 Task: Modify the task view to include specific columns in Outlook.
Action: Mouse moved to (35, 164)
Screenshot: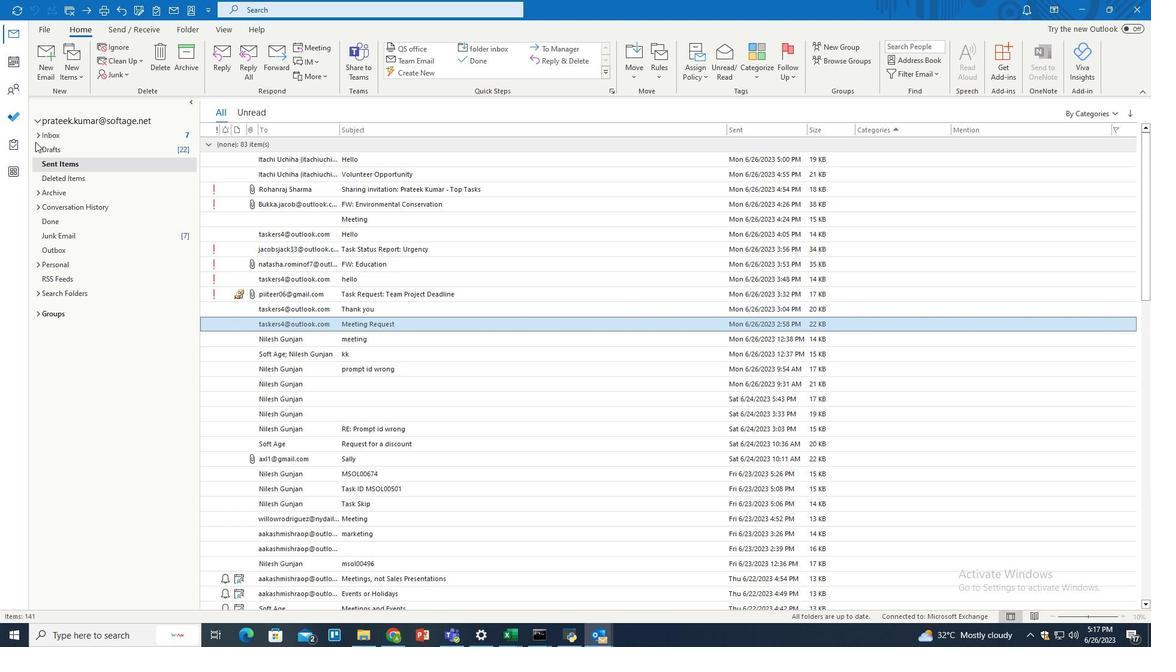 
Action: Mouse pressed left at (35, 164)
Screenshot: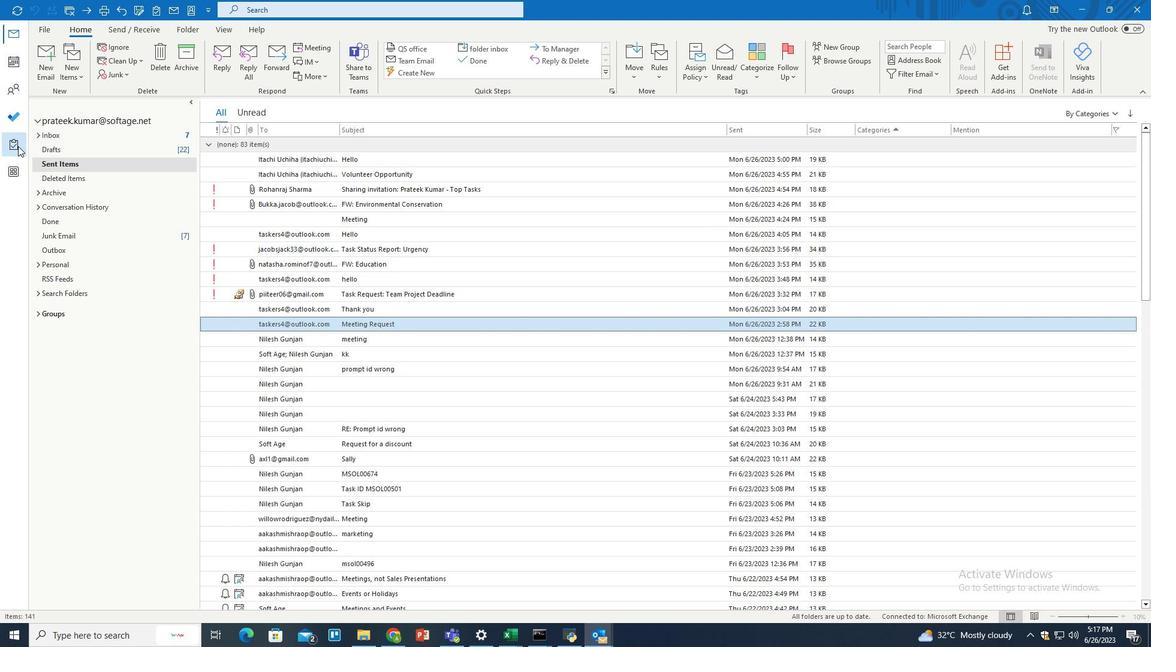 
Action: Mouse moved to (240, 47)
Screenshot: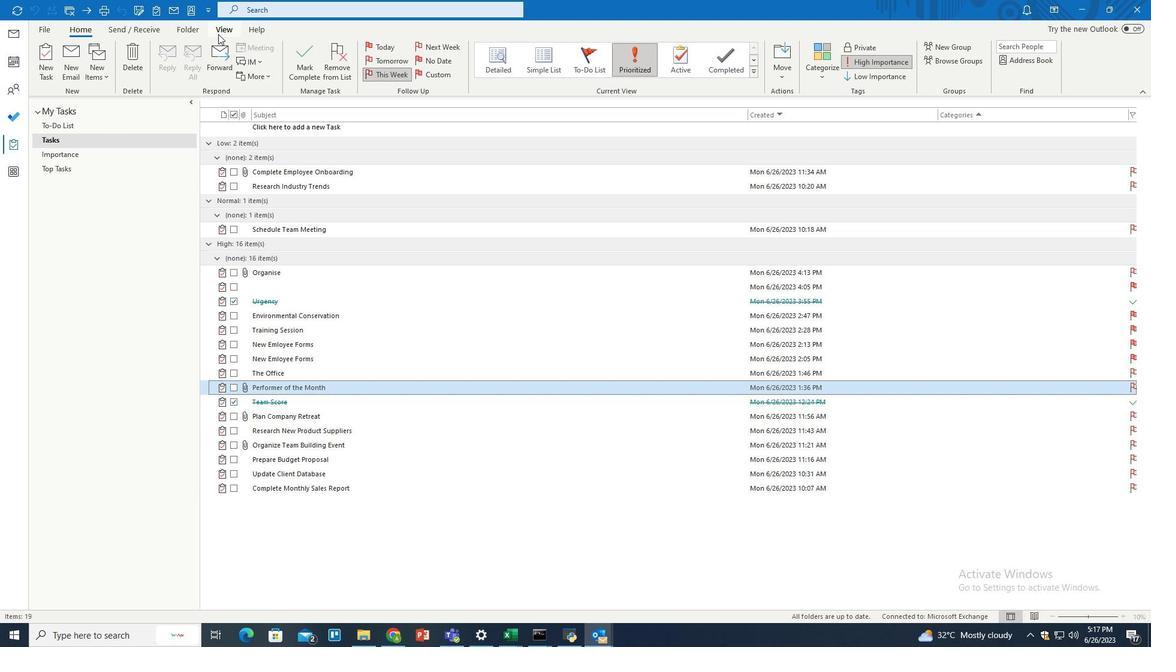 
Action: Mouse pressed left at (240, 47)
Screenshot: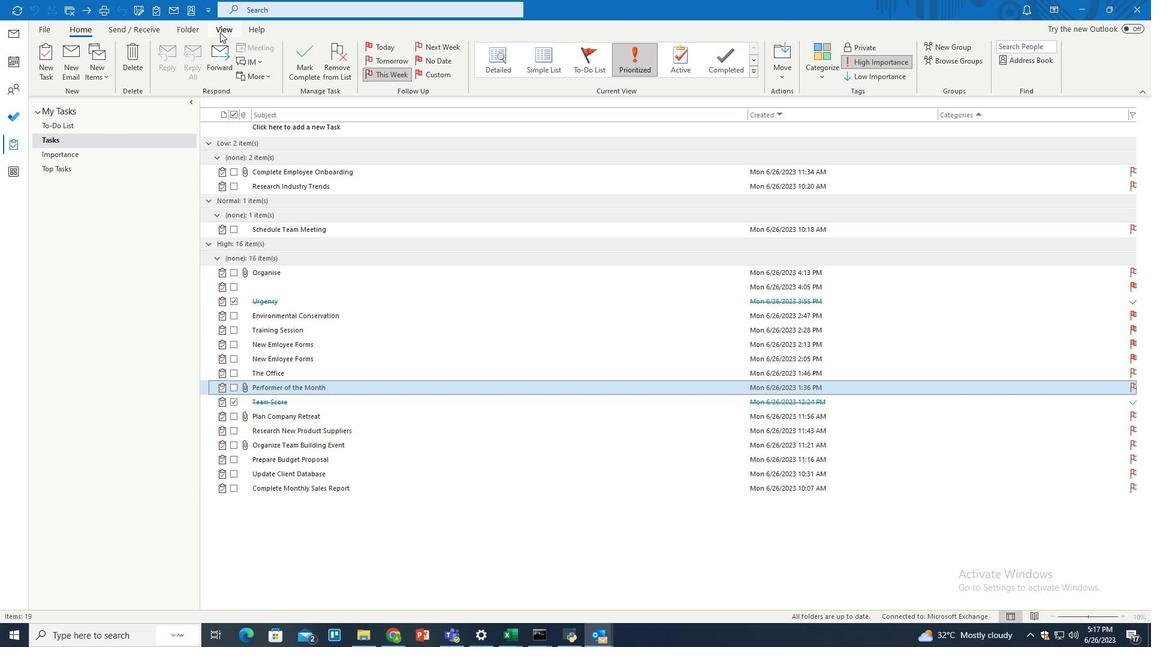 
Action: Mouse moved to (83, 91)
Screenshot: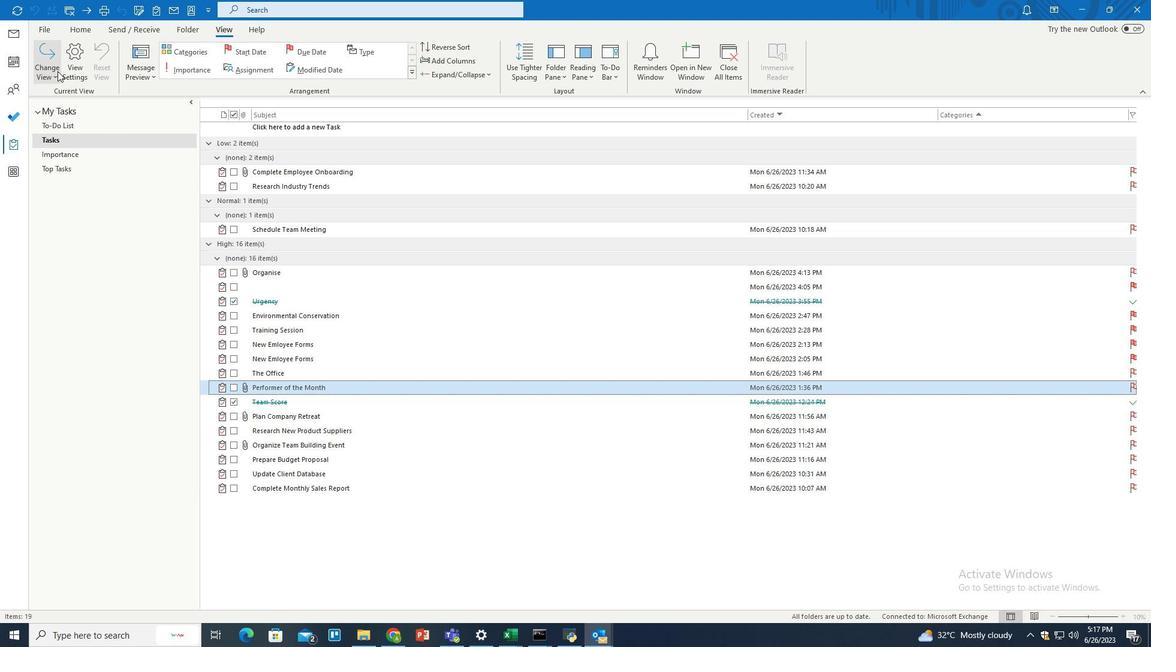 
Action: Mouse pressed left at (83, 91)
Screenshot: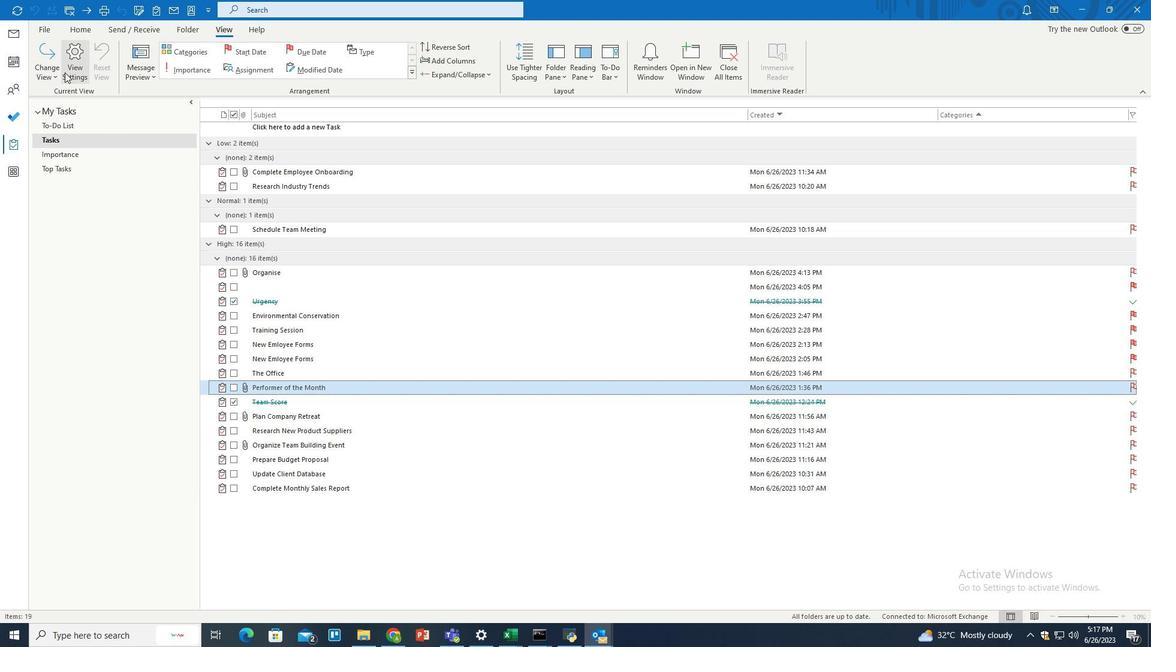 
Action: Mouse moved to (494, 266)
Screenshot: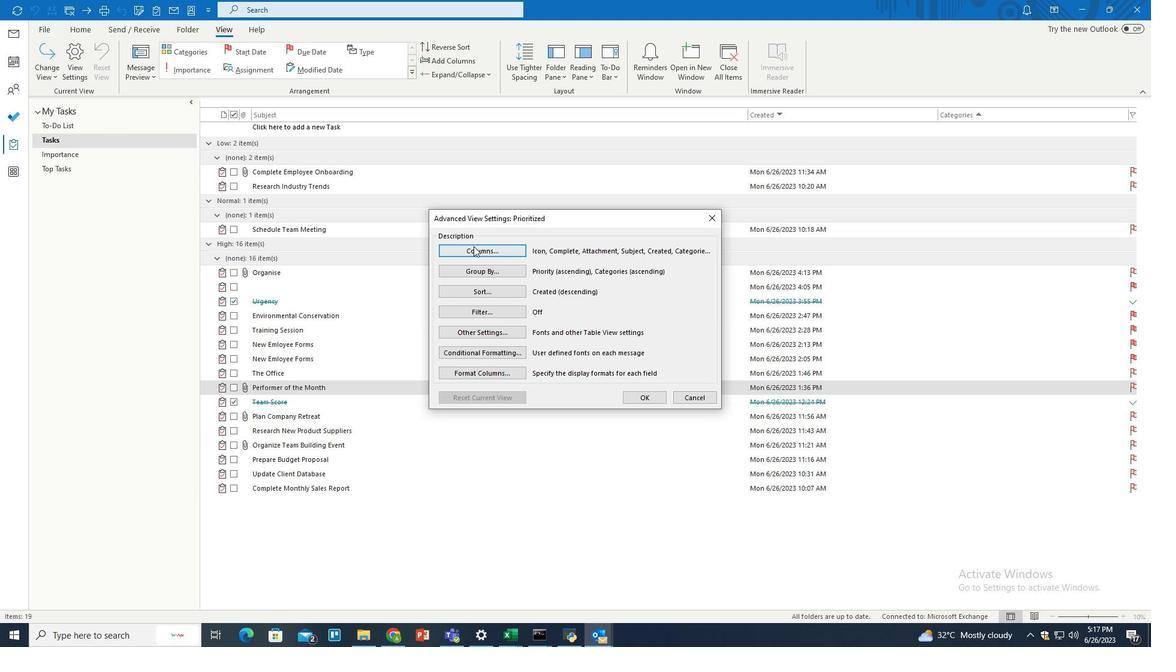 
Action: Mouse pressed left at (494, 266)
Screenshot: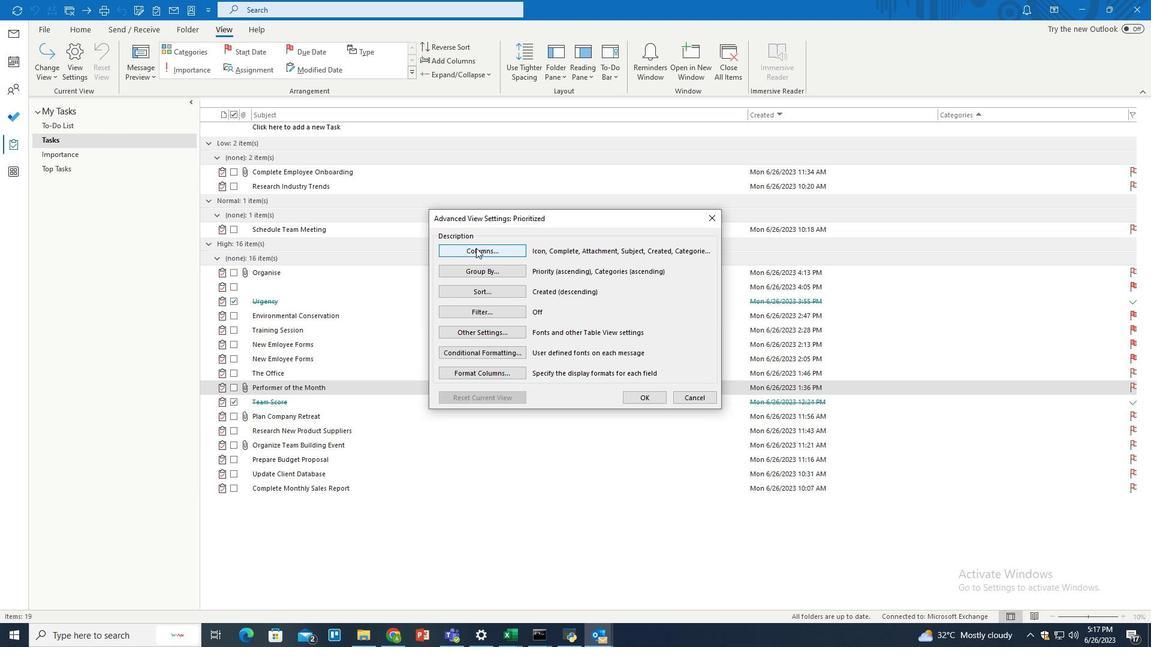 
Action: Mouse moved to (643, 332)
Screenshot: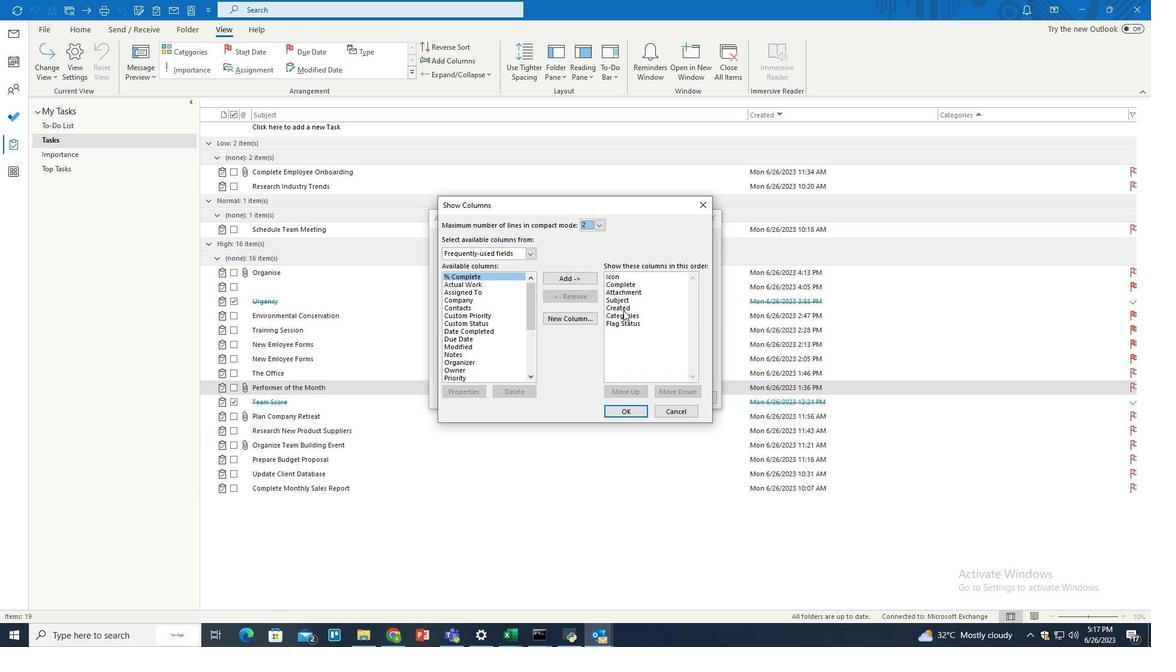 
Action: Mouse pressed left at (643, 332)
Screenshot: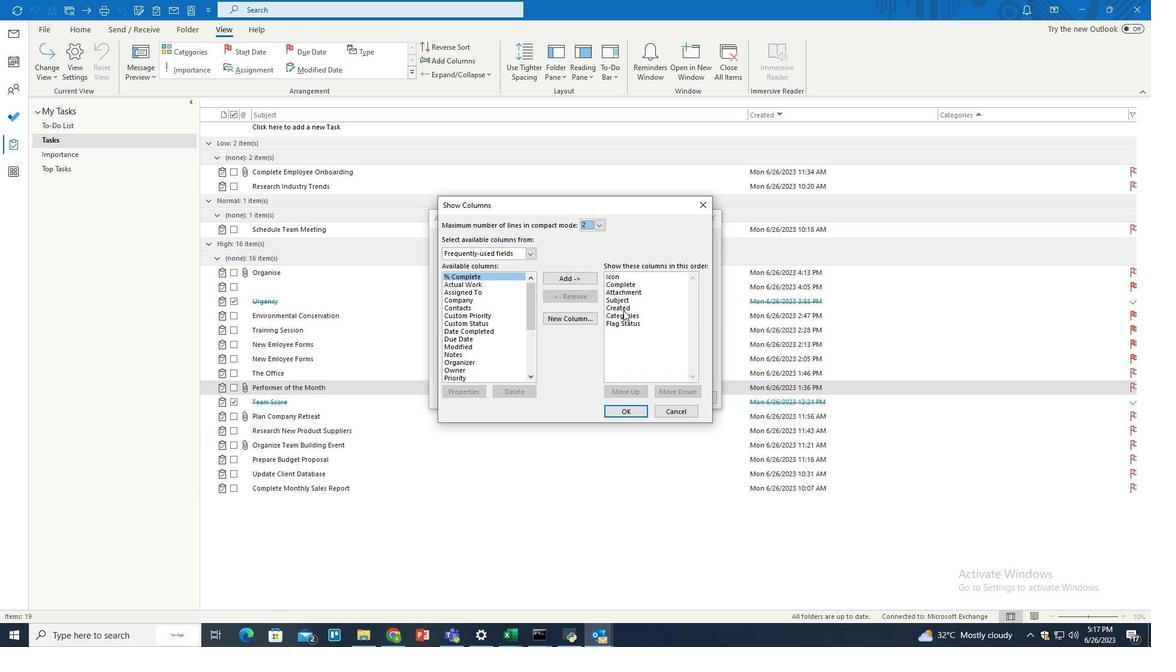 
Action: Mouse moved to (647, 411)
Screenshot: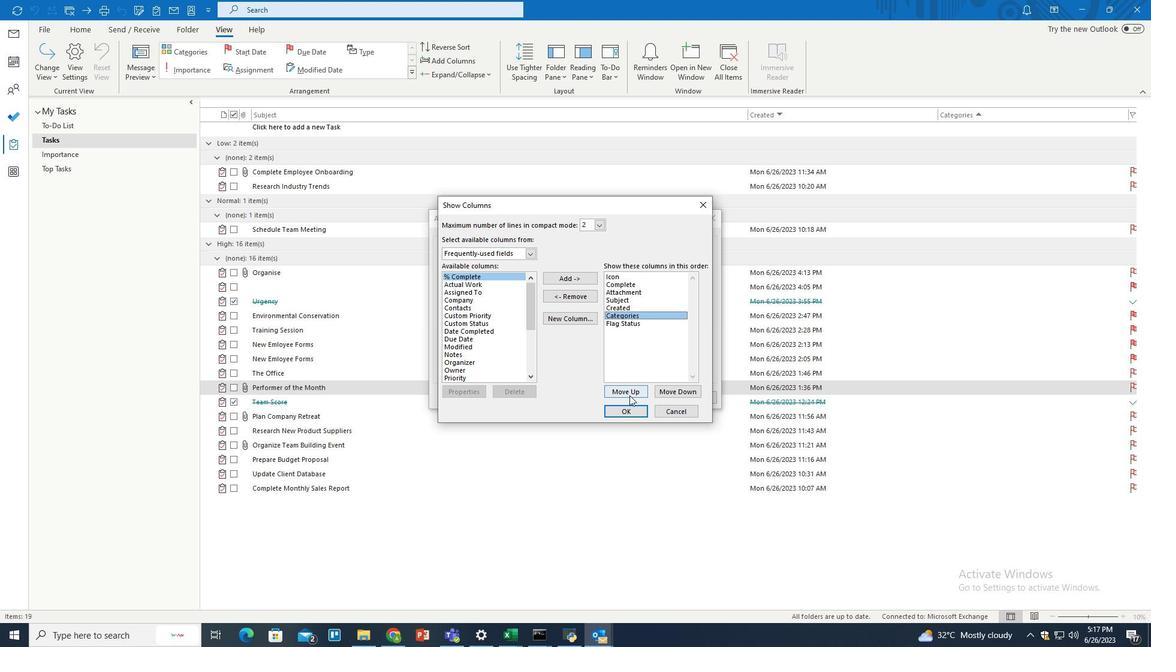 
Action: Mouse pressed left at (647, 411)
Screenshot: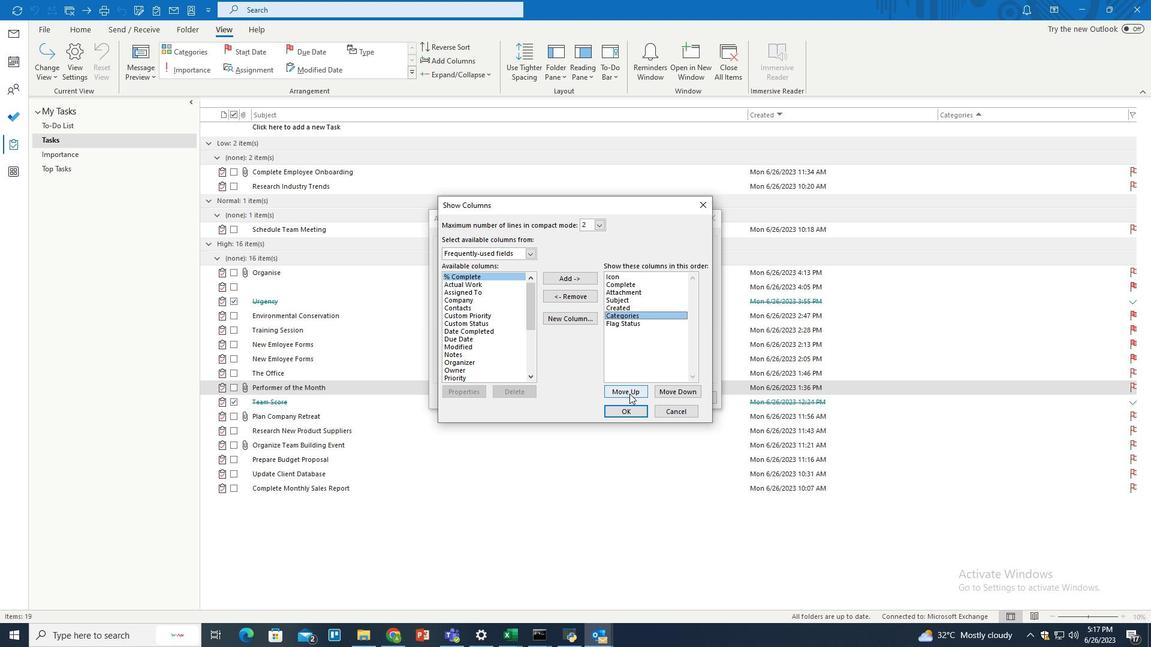 
Action: Mouse pressed left at (647, 411)
Screenshot: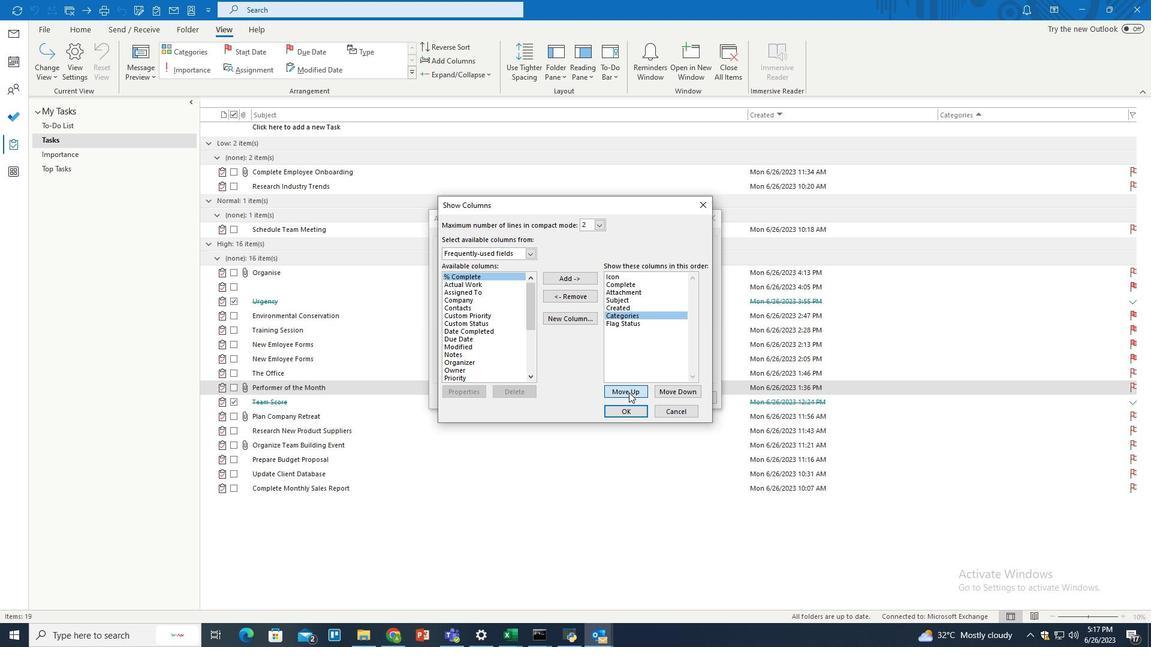 
Action: Mouse pressed left at (647, 411)
Screenshot: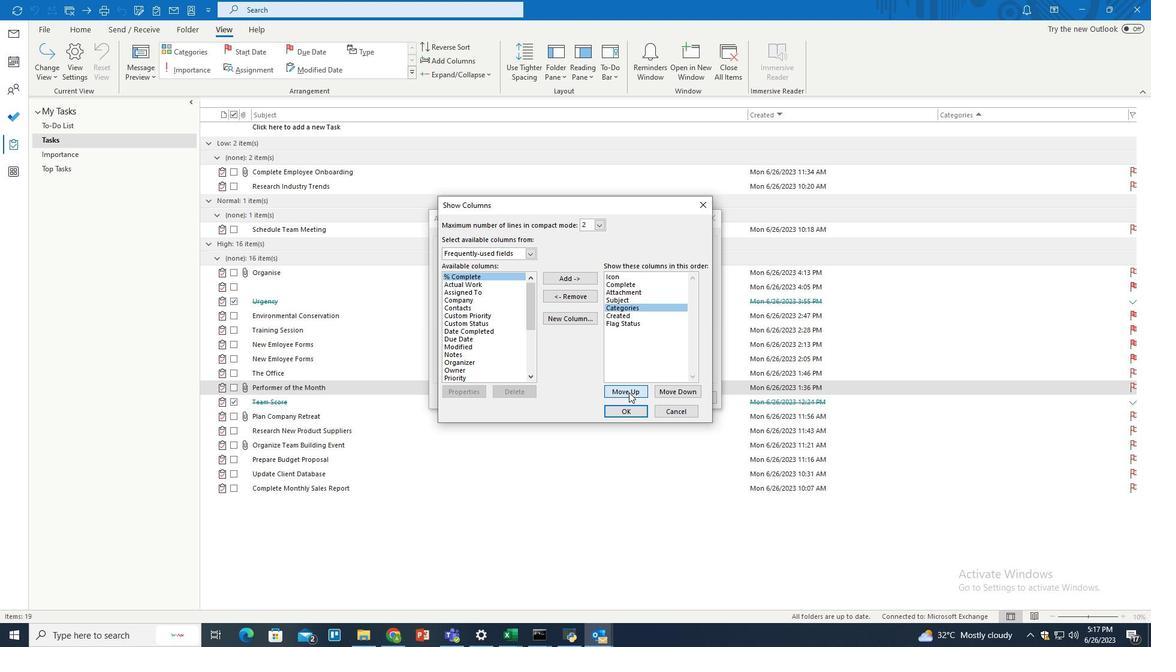 
Action: Mouse pressed left at (647, 411)
Screenshot: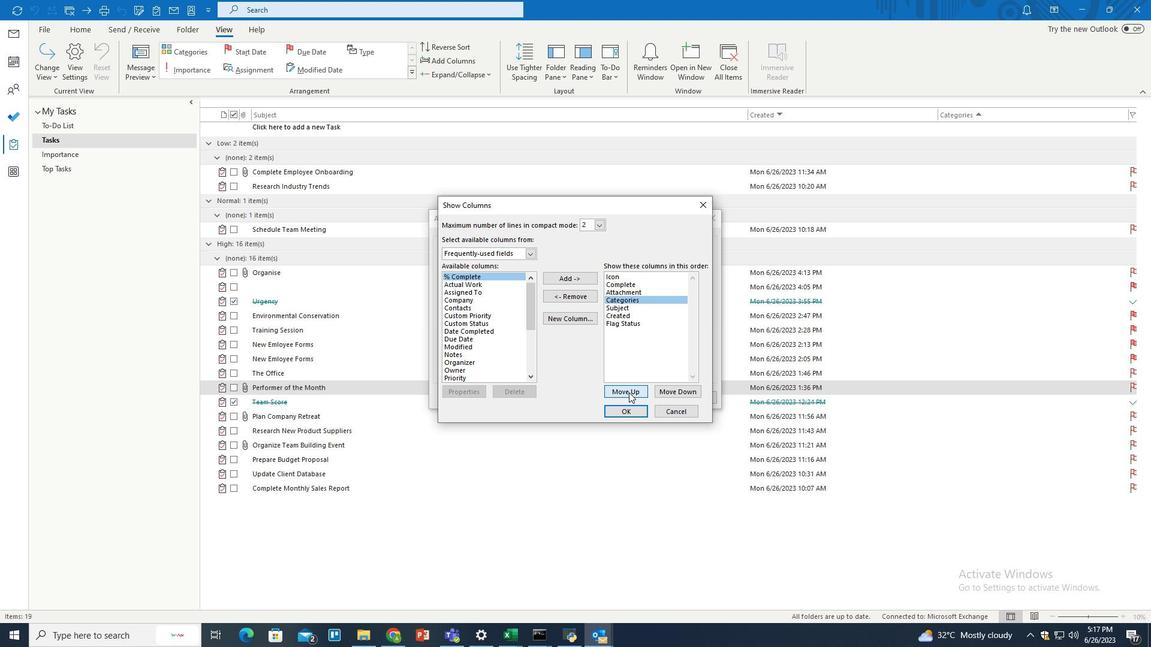 
Action: Mouse pressed left at (647, 411)
Screenshot: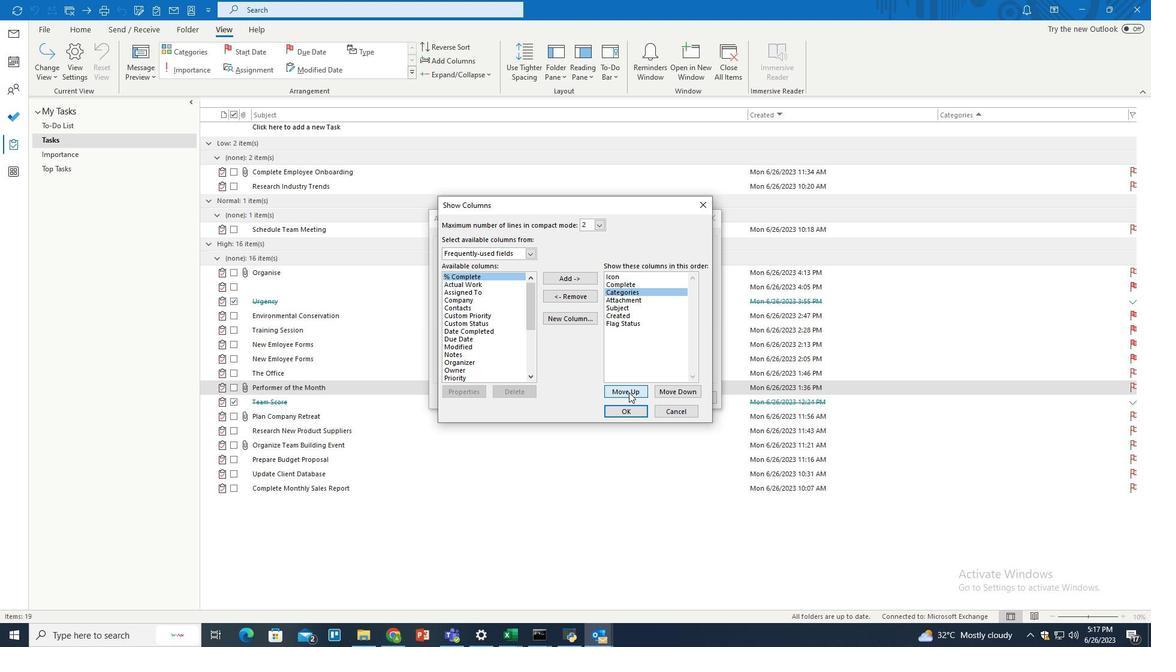 
Action: Mouse moved to (652, 432)
Screenshot: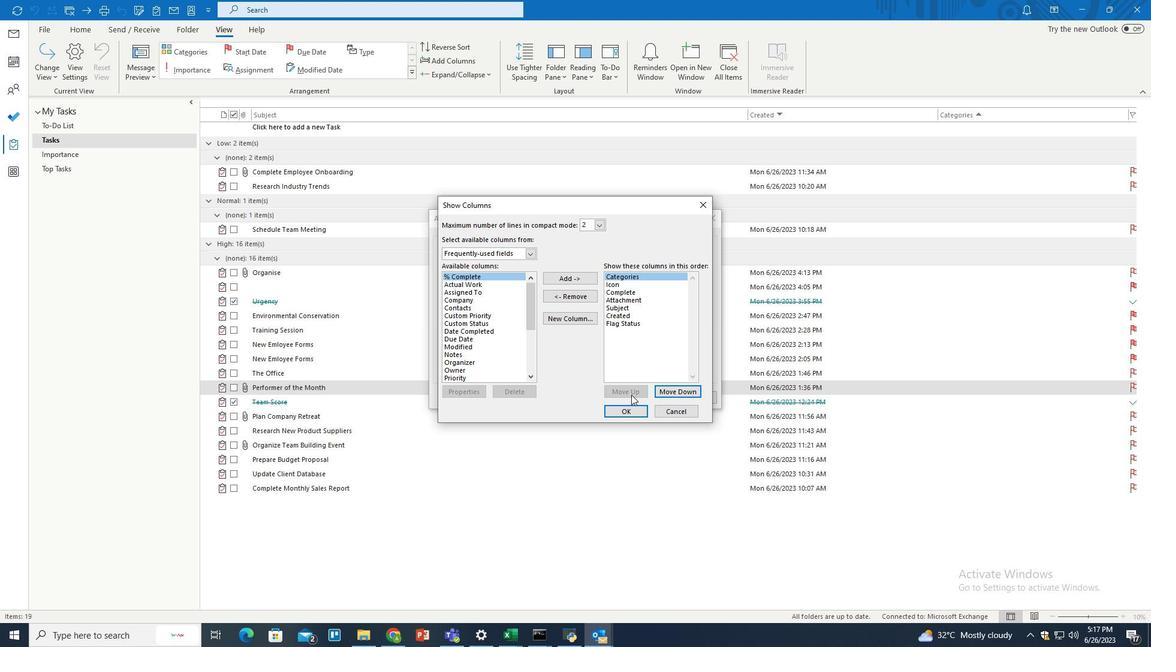 
Action: Mouse pressed left at (652, 432)
Screenshot: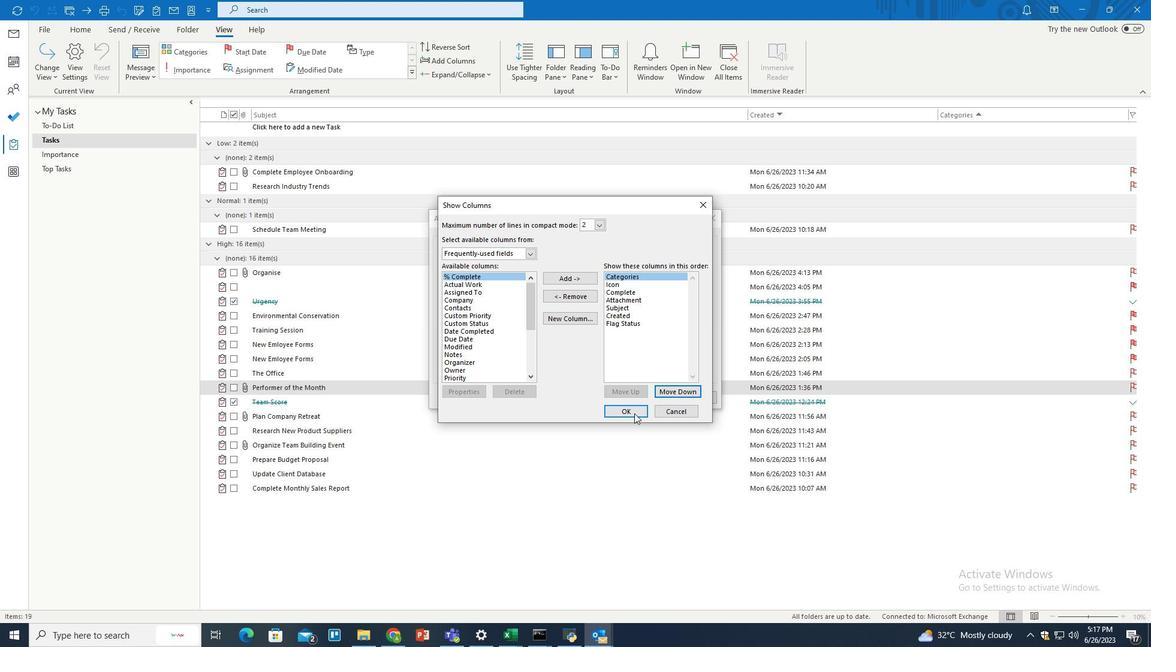 
Action: Mouse moved to (658, 411)
Screenshot: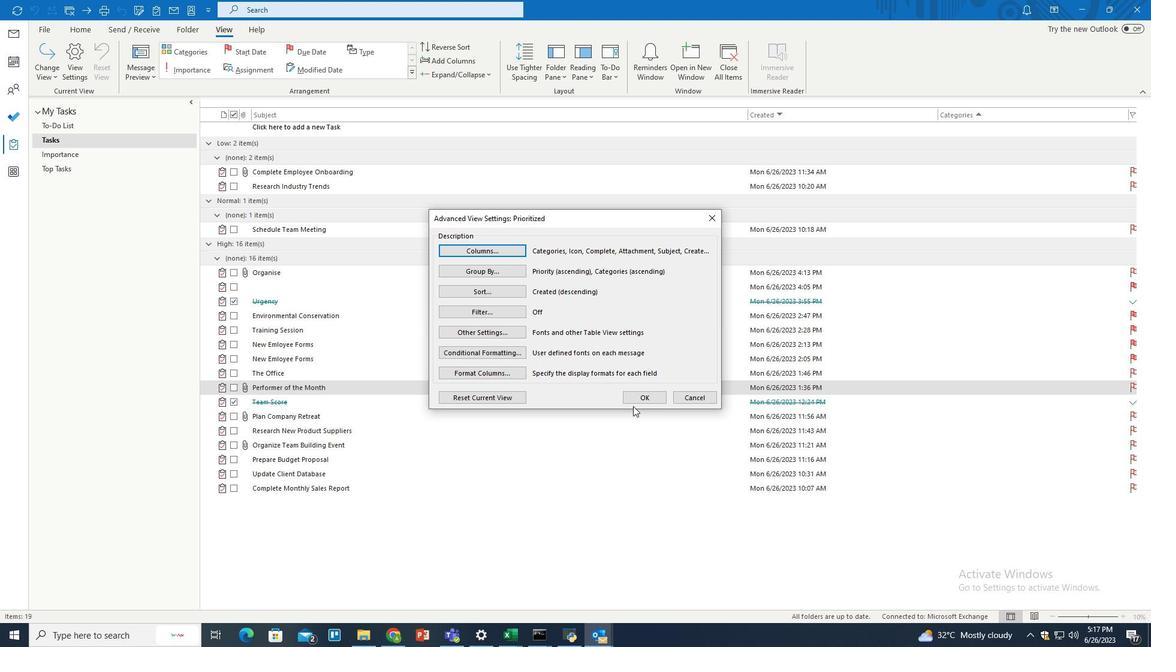 
Action: Mouse pressed left at (658, 411)
Screenshot: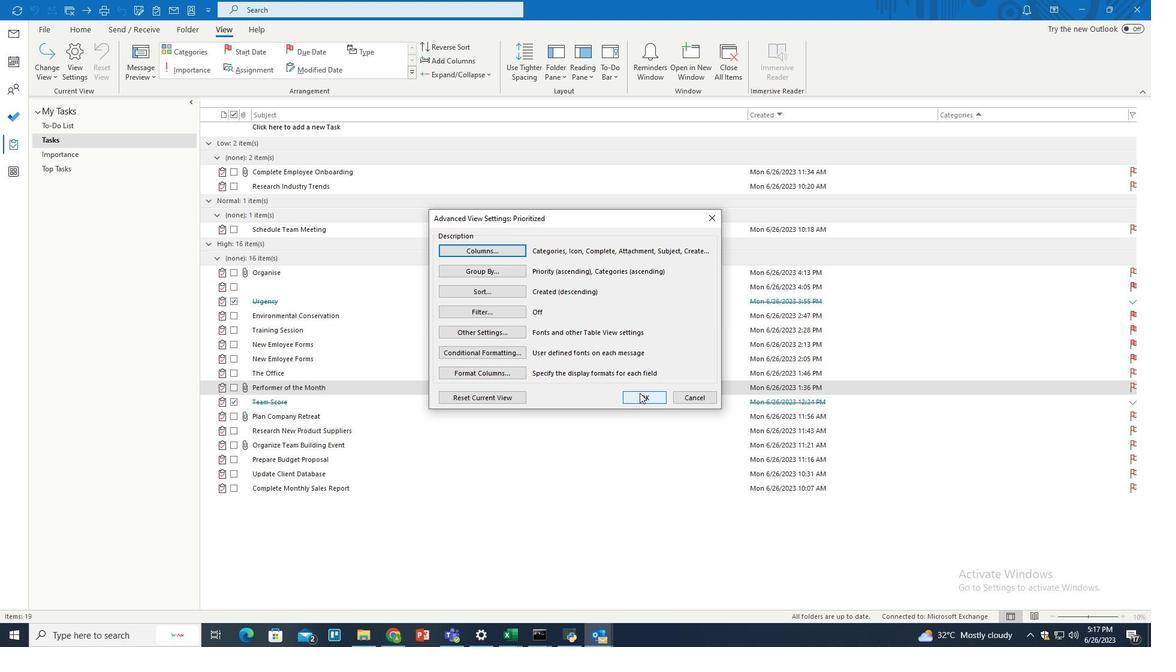 
Action: Mouse moved to (634, 413)
Screenshot: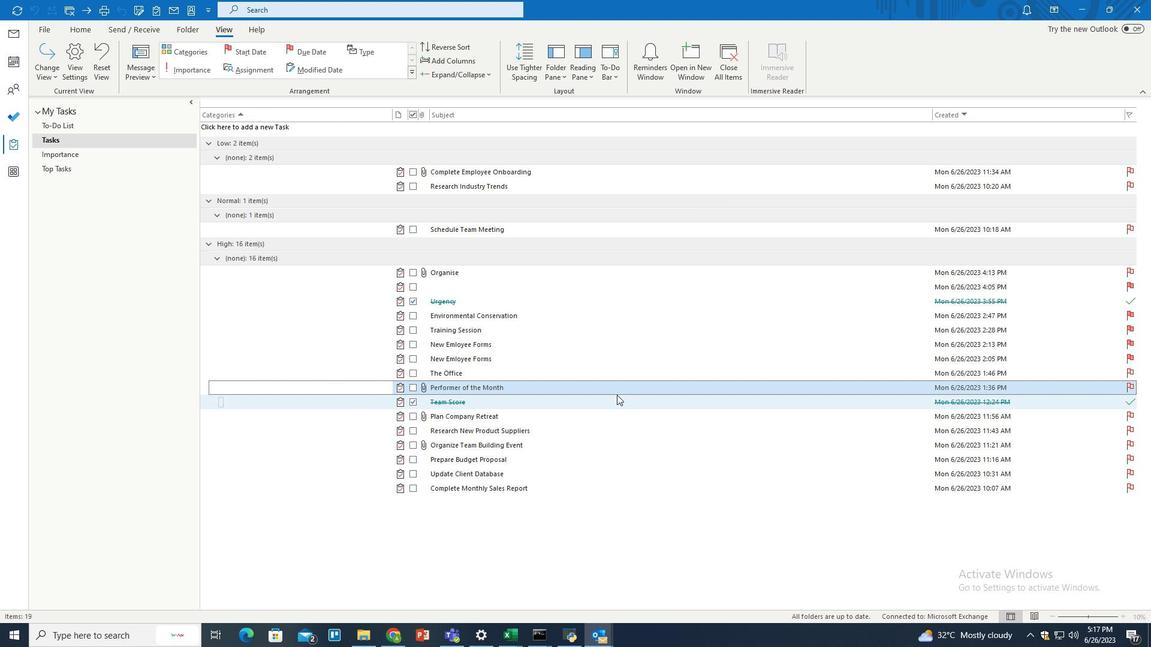 
